 Task: Create Issue Issue0000000321 in Backlog  in Scrum Project Project0000000065 in Jira. Create Issue Issue0000000322 in Backlog  in Scrum Project Project0000000065 in Jira. Create Issue Issue0000000323 in Backlog  in Scrum Project Project0000000065 in Jira. Create Issue Issue0000000324 in Backlog  in Scrum Project Project0000000065 in Jira. Create Issue Issue0000000325 in Backlog  in Scrum Project Project0000000065 in Jira
Action: Mouse moved to (253, 67)
Screenshot: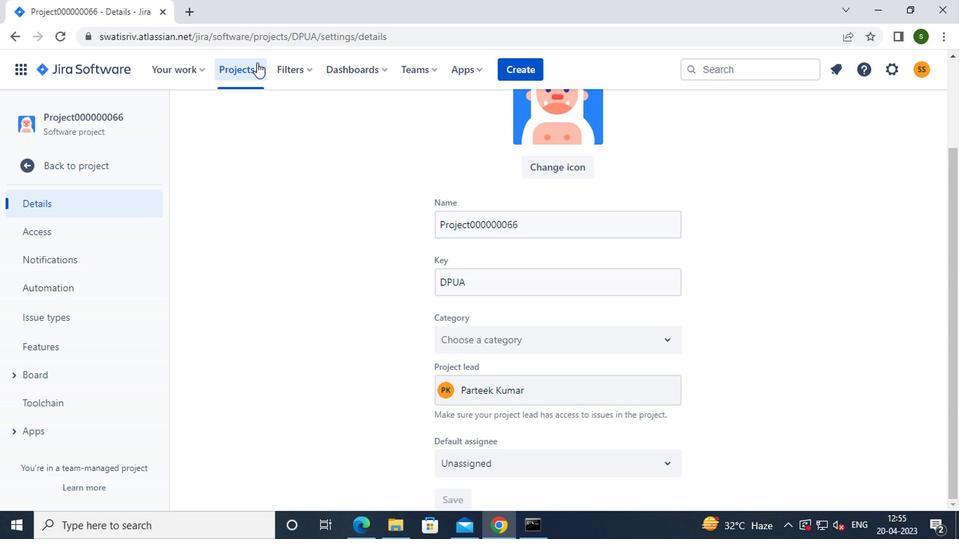 
Action: Mouse pressed left at (253, 67)
Screenshot: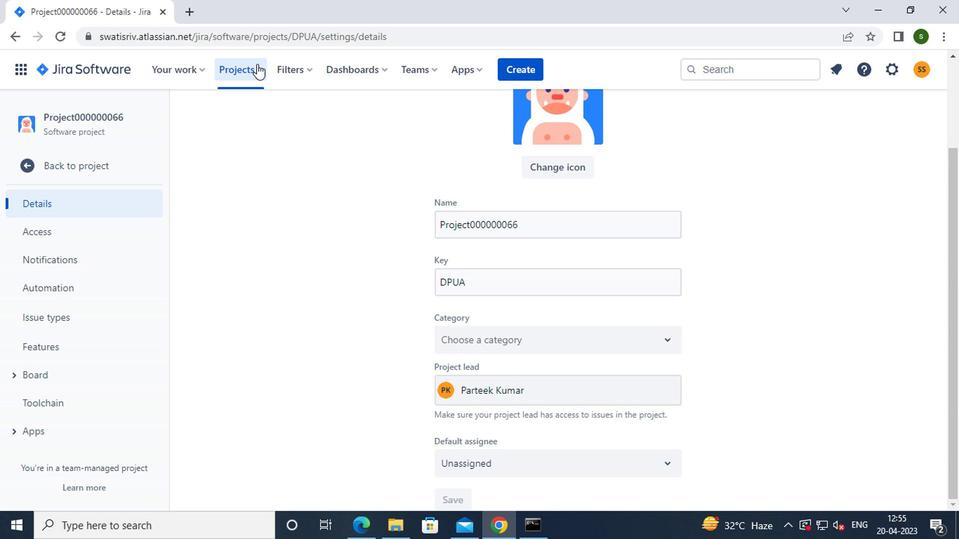 
Action: Mouse moved to (289, 166)
Screenshot: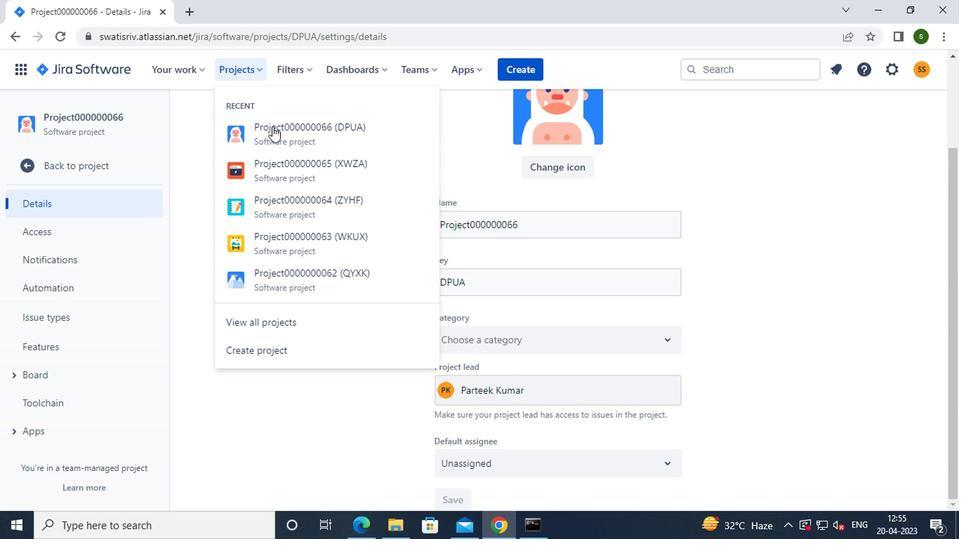 
Action: Mouse pressed left at (289, 166)
Screenshot: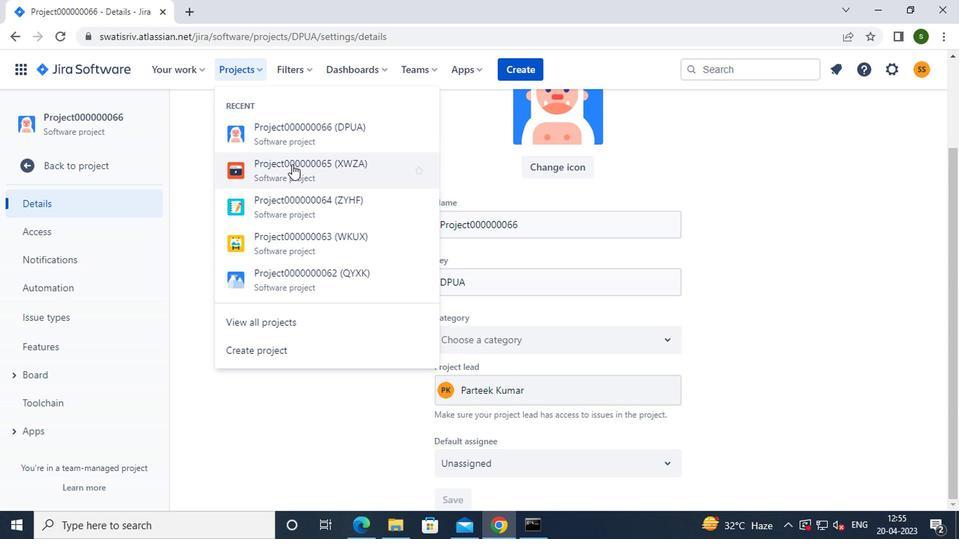 
Action: Mouse moved to (82, 224)
Screenshot: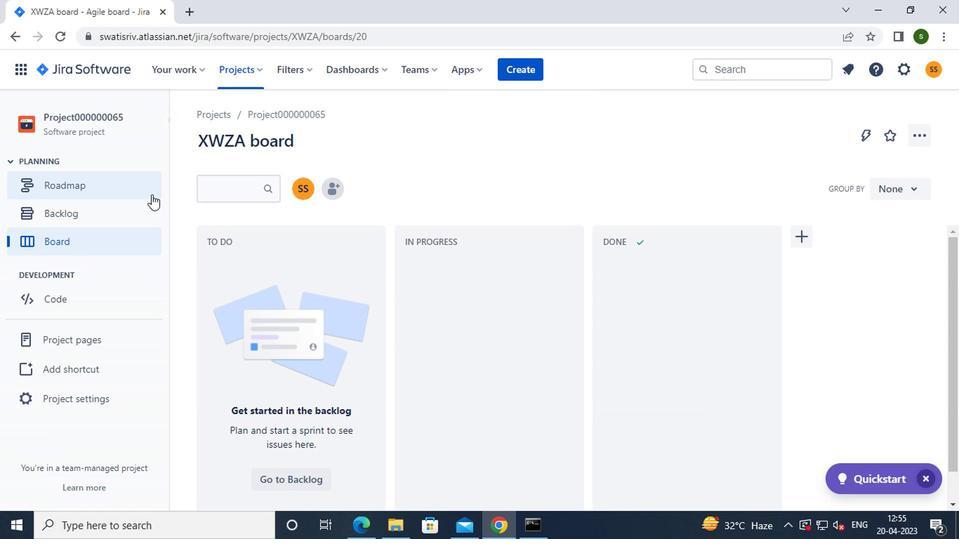 
Action: Mouse pressed left at (82, 224)
Screenshot: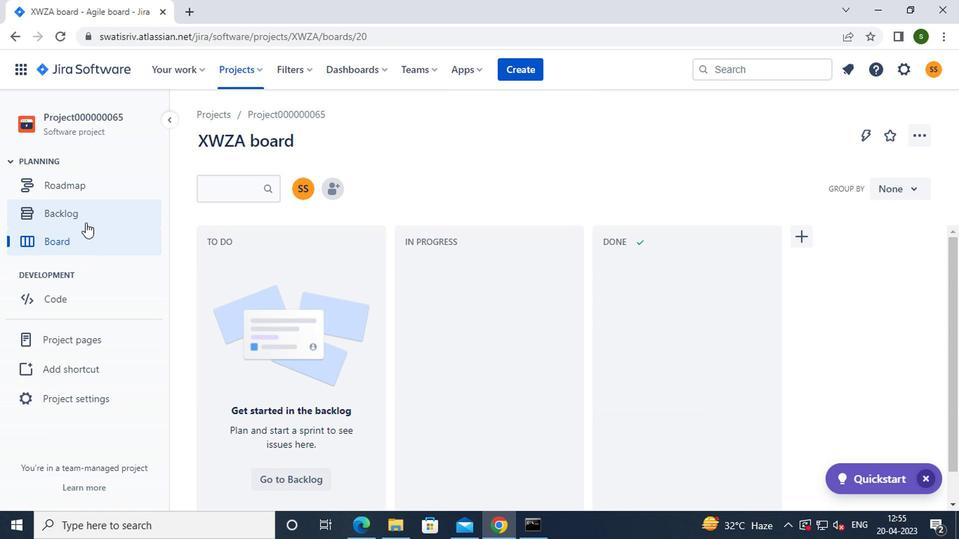 
Action: Mouse moved to (364, 443)
Screenshot: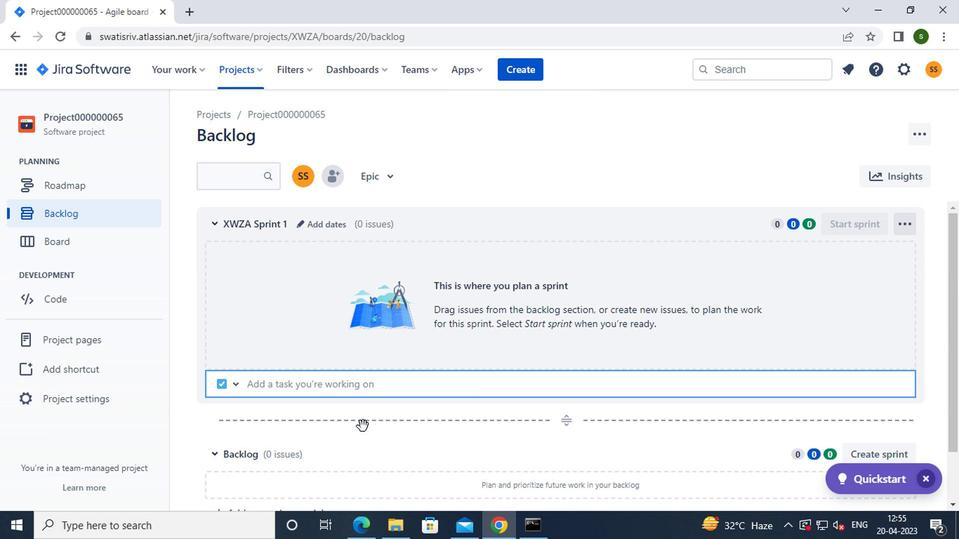 
Action: Mouse pressed left at (364, 443)
Screenshot: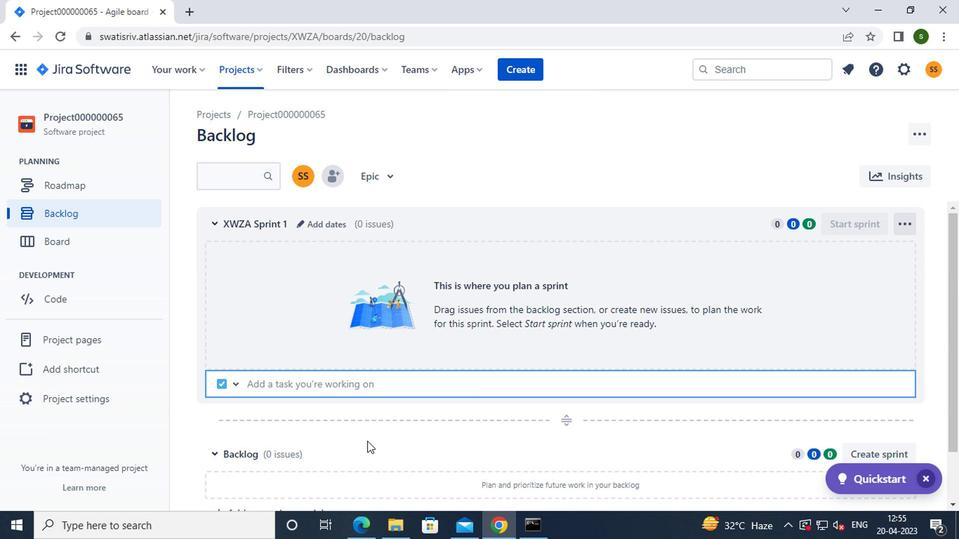 
Action: Mouse moved to (283, 387)
Screenshot: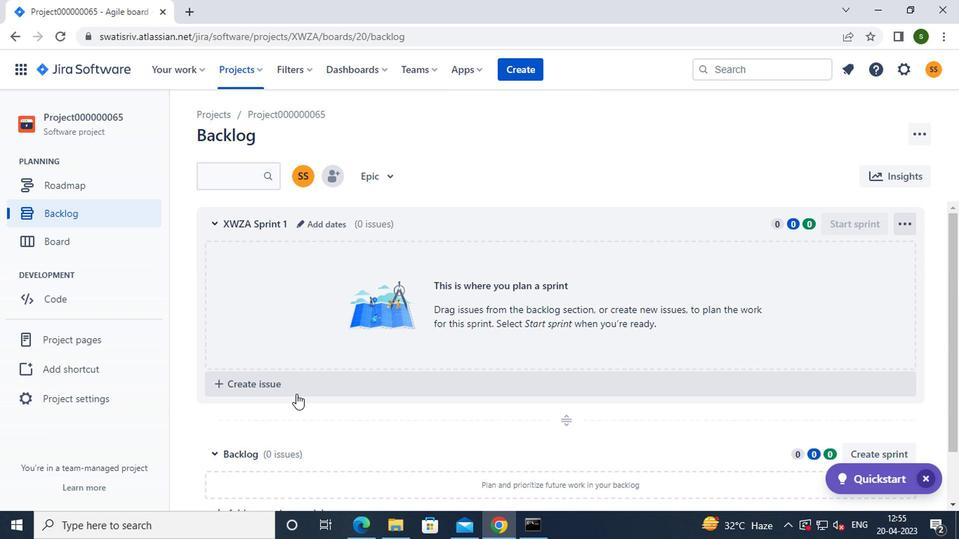
Action: Mouse pressed left at (283, 387)
Screenshot: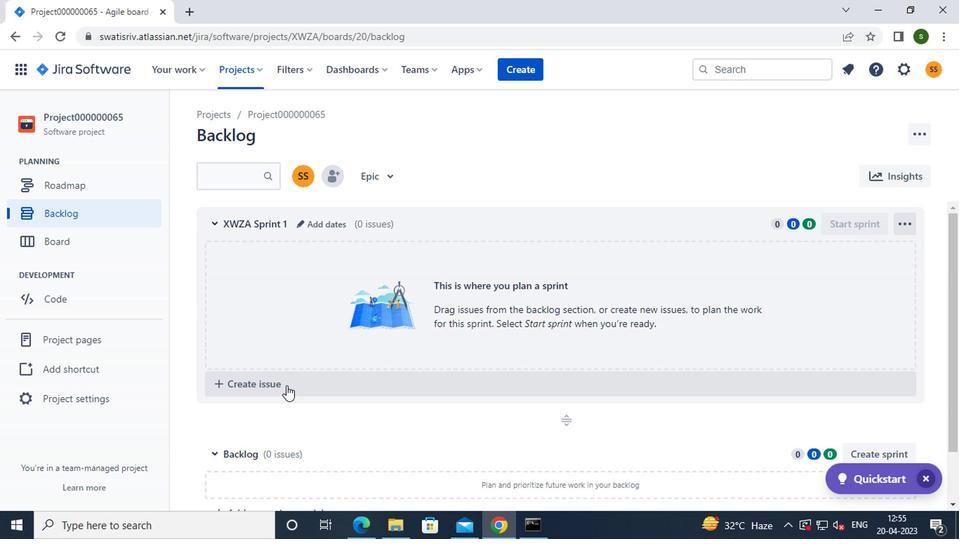 
Action: Mouse moved to (294, 386)
Screenshot: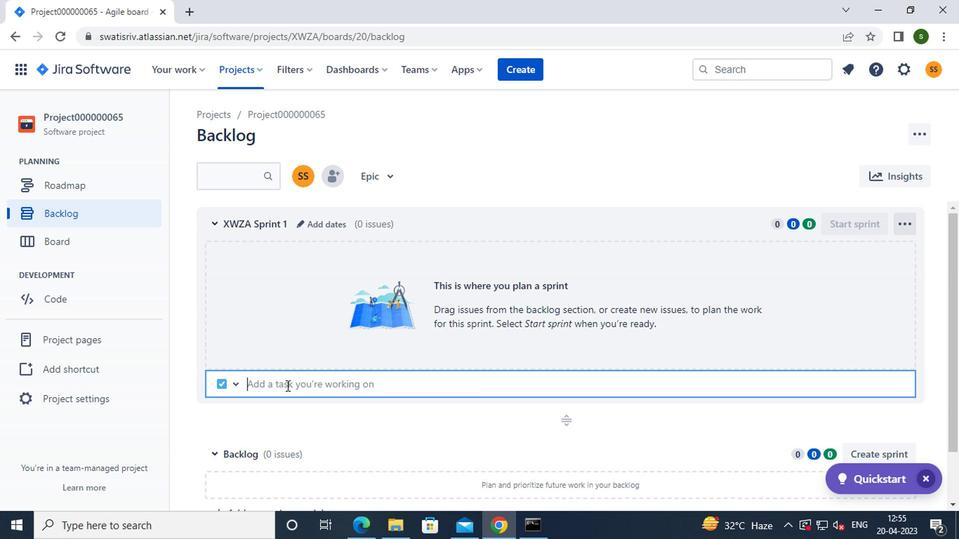 
Action: Key pressed i<Key.caps_lock>ssue0000000321
Screenshot: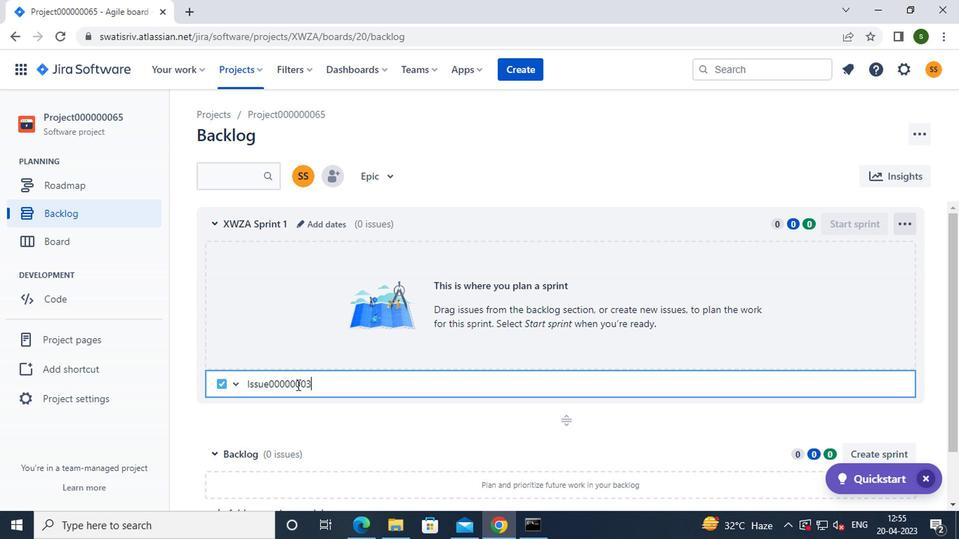 
Action: Mouse moved to (576, 401)
Screenshot: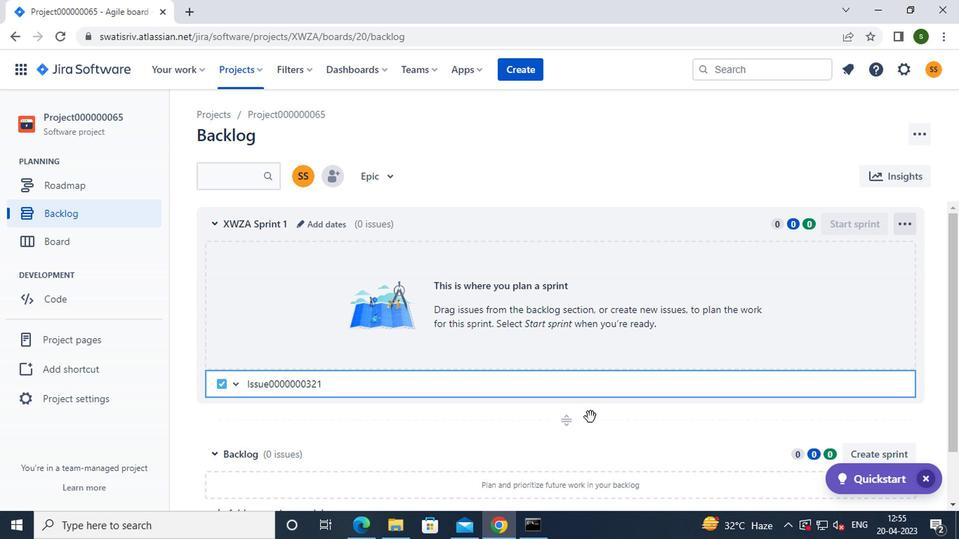 
Action: Key pressed <Key.enter>
Screenshot: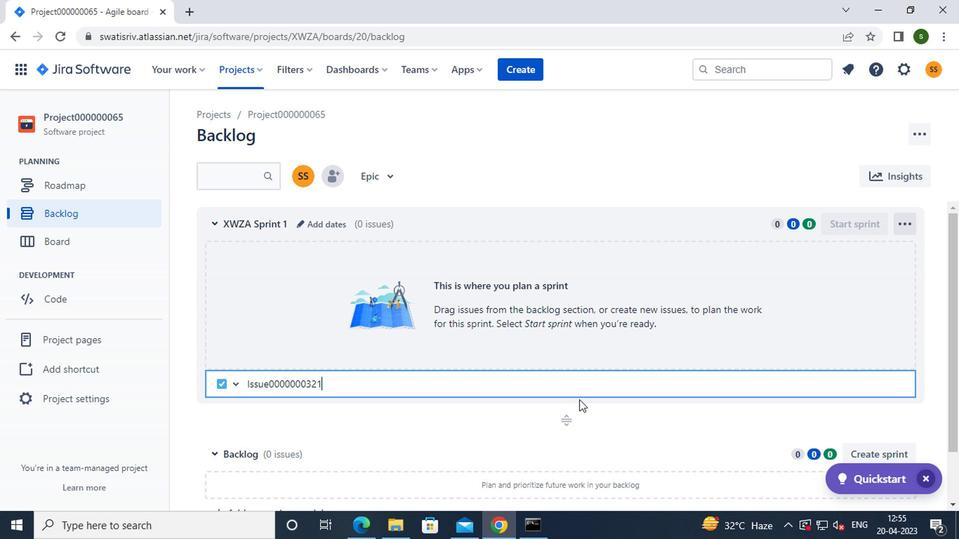 
Action: Mouse moved to (890, 254)
Screenshot: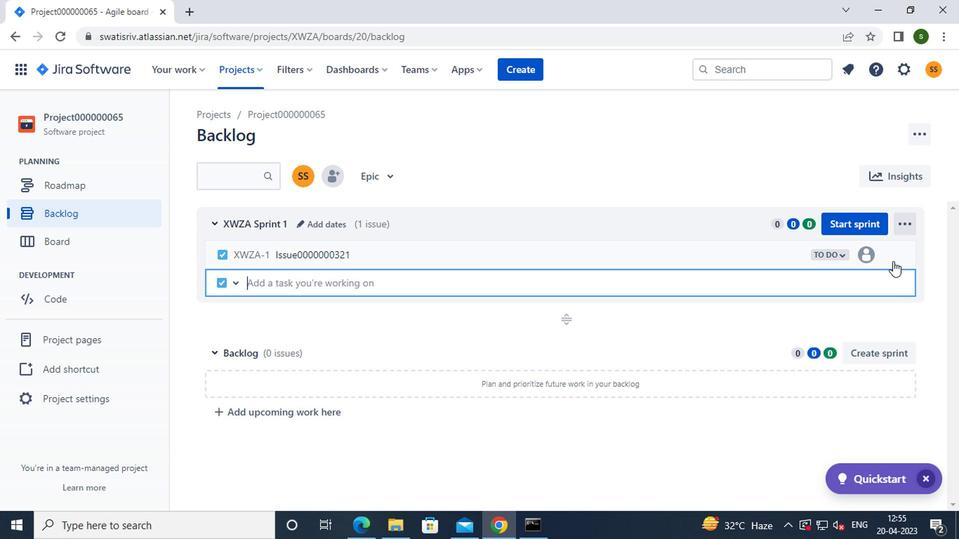 
Action: Mouse pressed left at (890, 254)
Screenshot: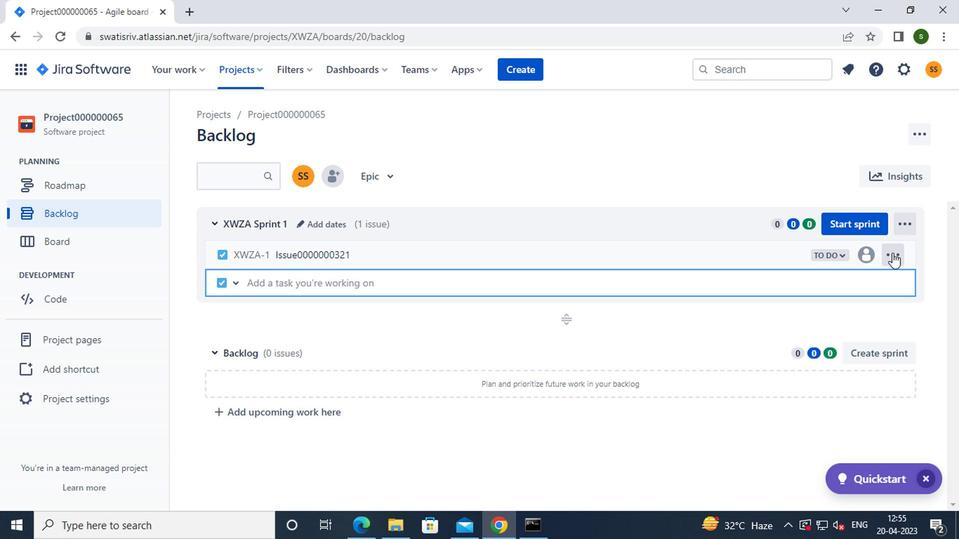 
Action: Mouse moved to (851, 441)
Screenshot: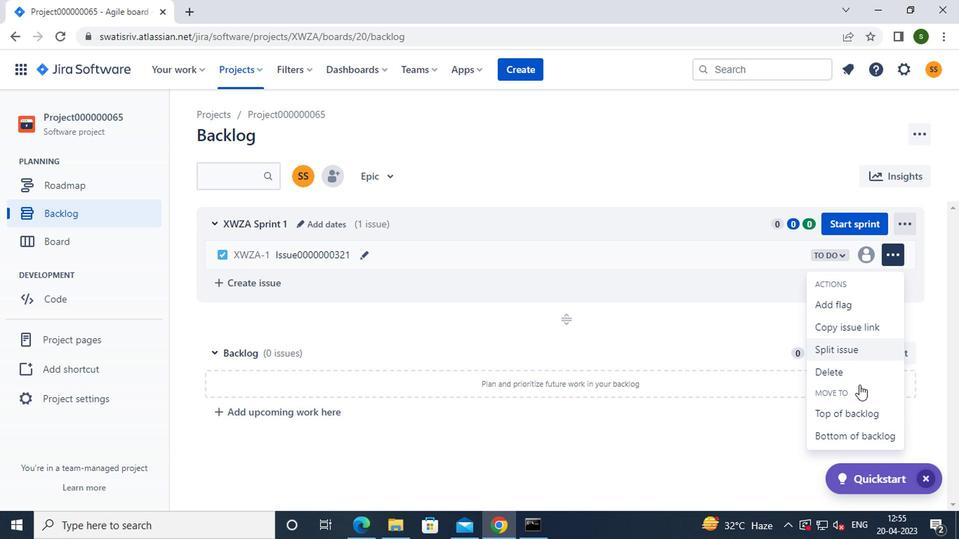 
Action: Mouse pressed left at (851, 441)
Screenshot: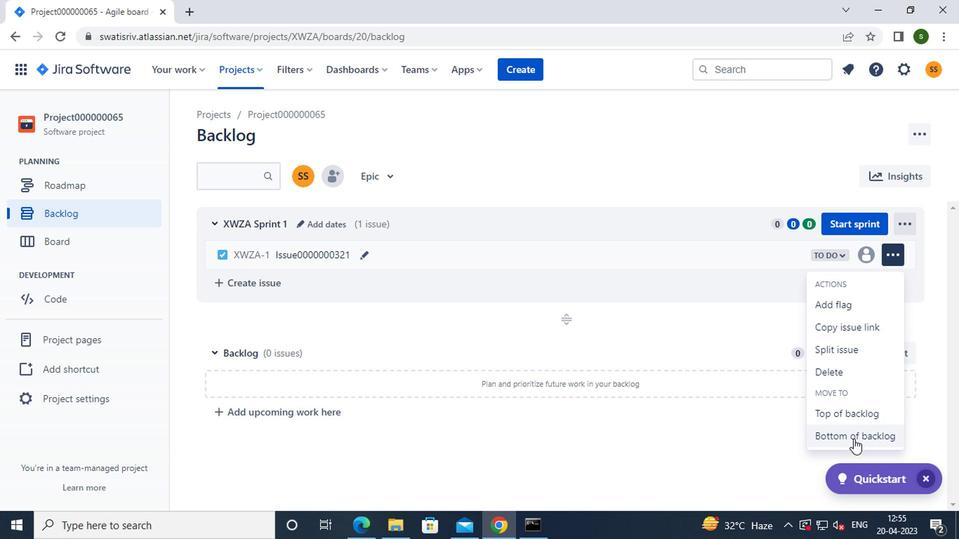 
Action: Mouse moved to (611, 410)
Screenshot: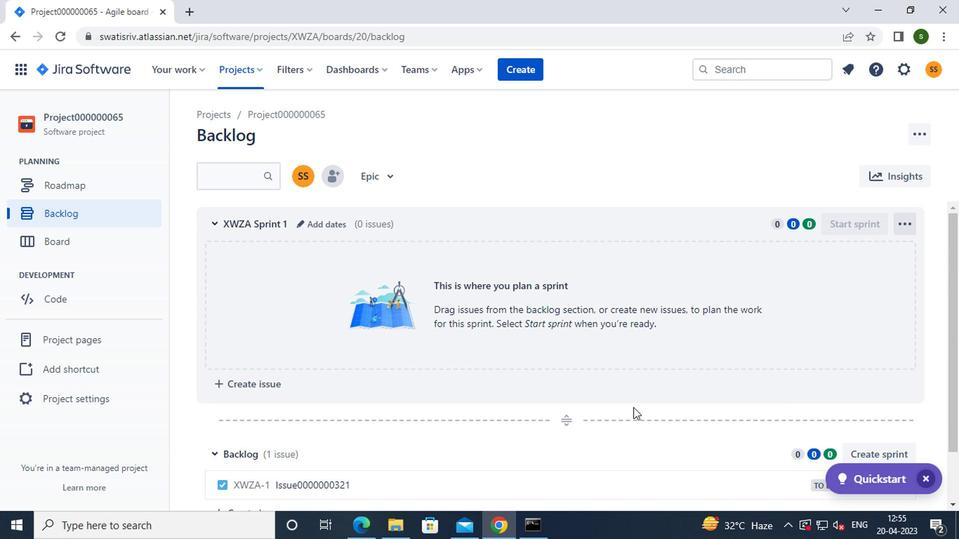 
Action: Mouse scrolled (611, 410) with delta (0, 0)
Screenshot: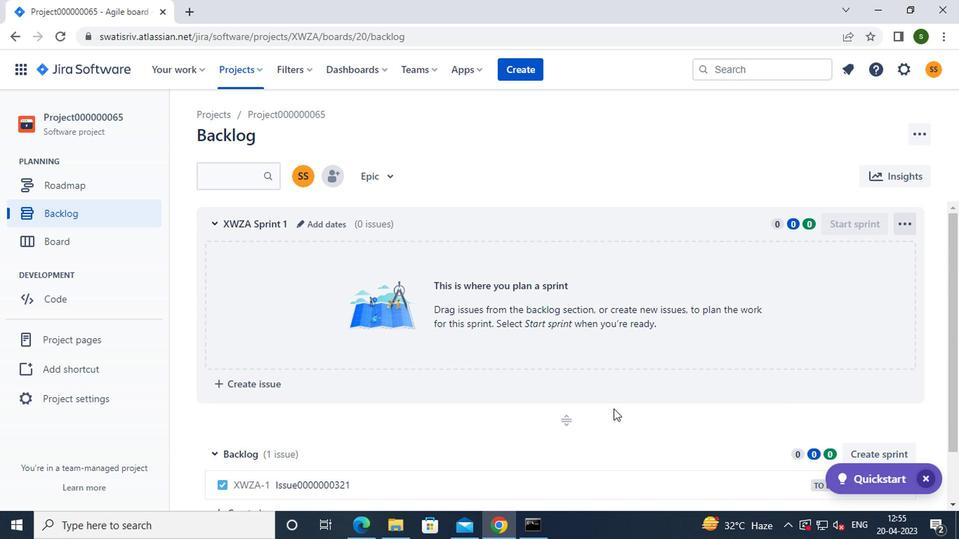
Action: Mouse scrolled (611, 410) with delta (0, 0)
Screenshot: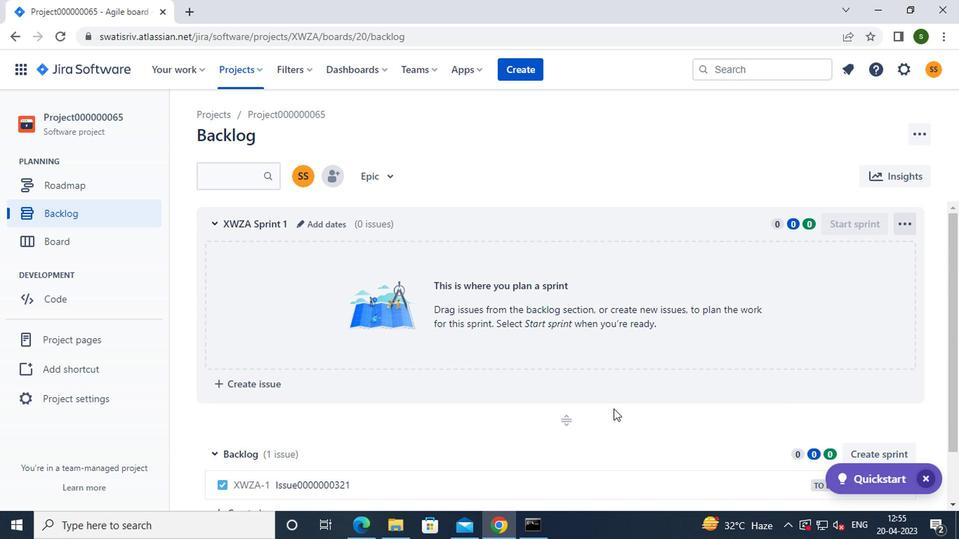 
Action: Mouse moved to (367, 448)
Screenshot: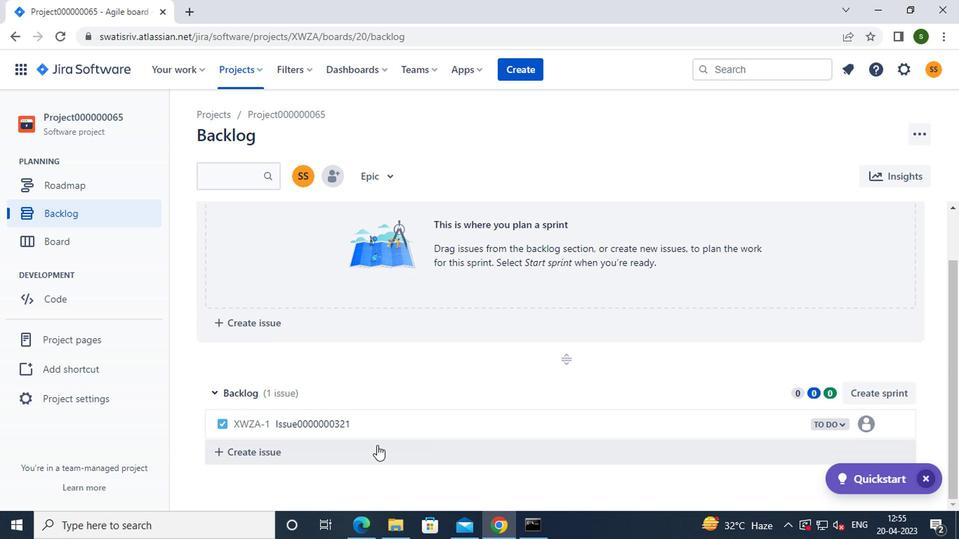 
Action: Mouse pressed left at (367, 448)
Screenshot: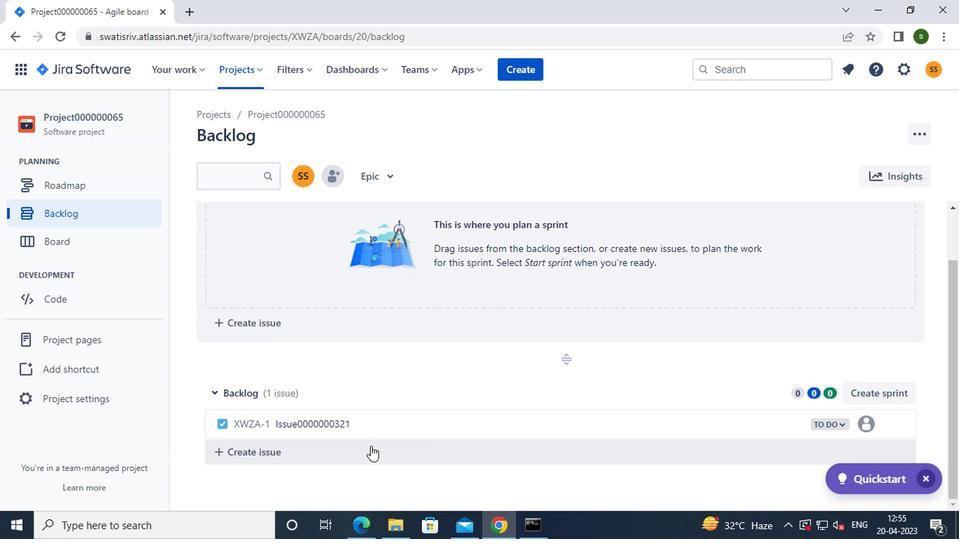 
Action: Mouse moved to (366, 447)
Screenshot: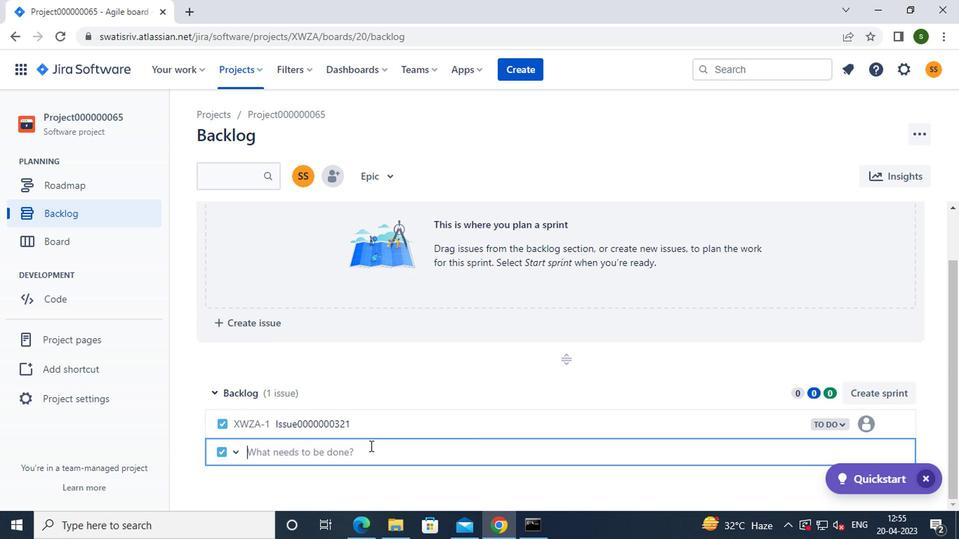 
Action: Key pressed <Key.caps_lock>i<Key.caps_lock>ssue0000000322<Key.enter><Key.caps_lock>i<Key.caps_lock>ssue0000000323<Key.enter><Key.caps_lock>i<Key.caps_lock>ssue0000000324<Key.enter>
Screenshot: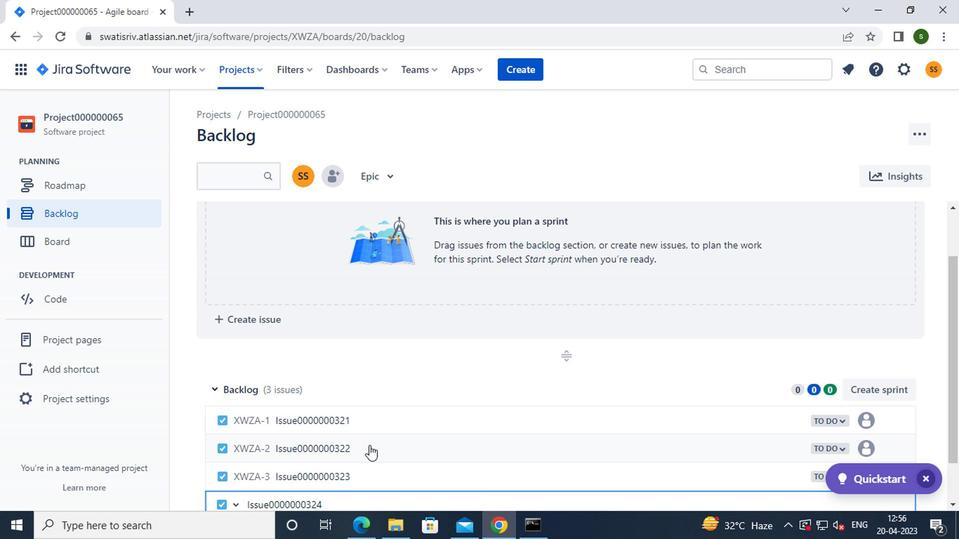 
Action: Mouse scrolled (366, 446) with delta (0, 0)
Screenshot: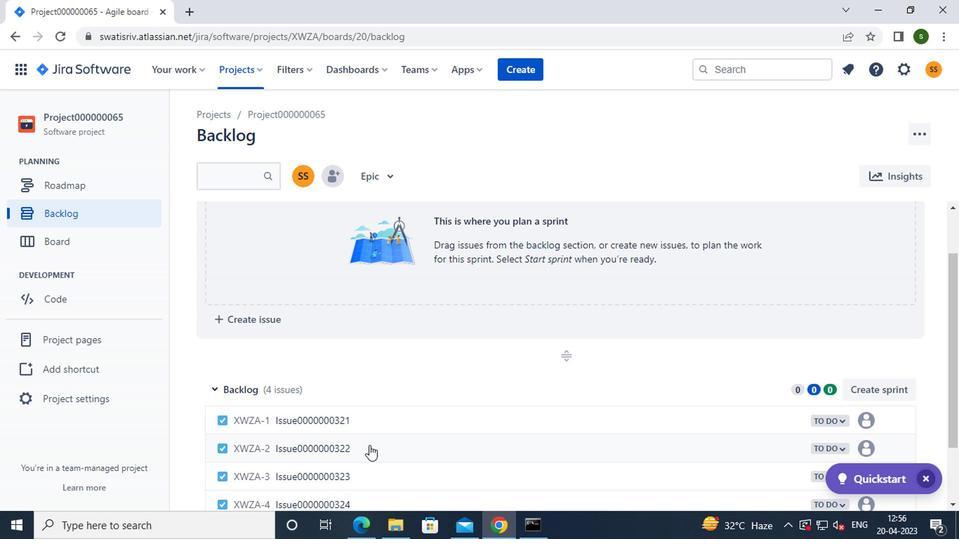 
Action: Mouse moved to (337, 443)
Screenshot: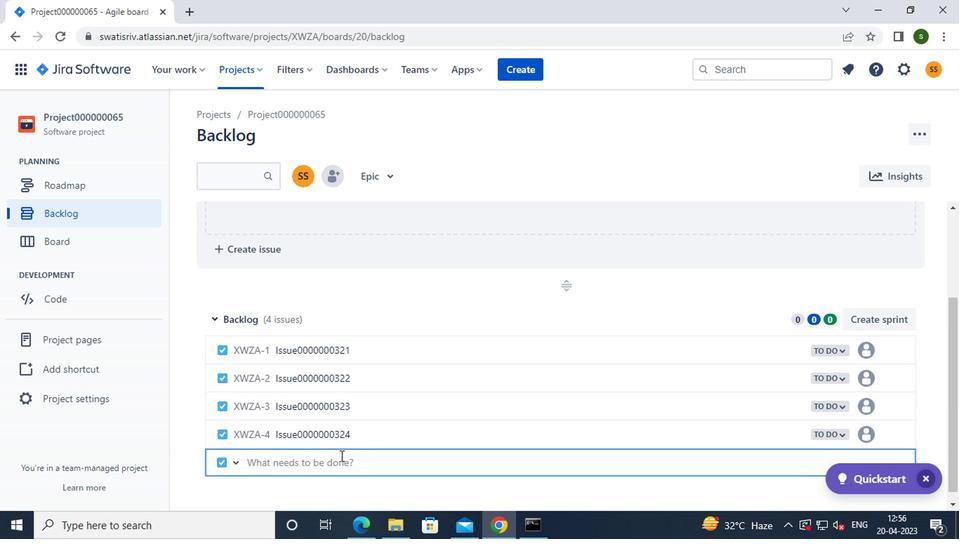 
Action: Key pressed <Key.caps_lock>i<Key.caps_lock>ssue0000000325<Key.enter><Key.f8>
Screenshot: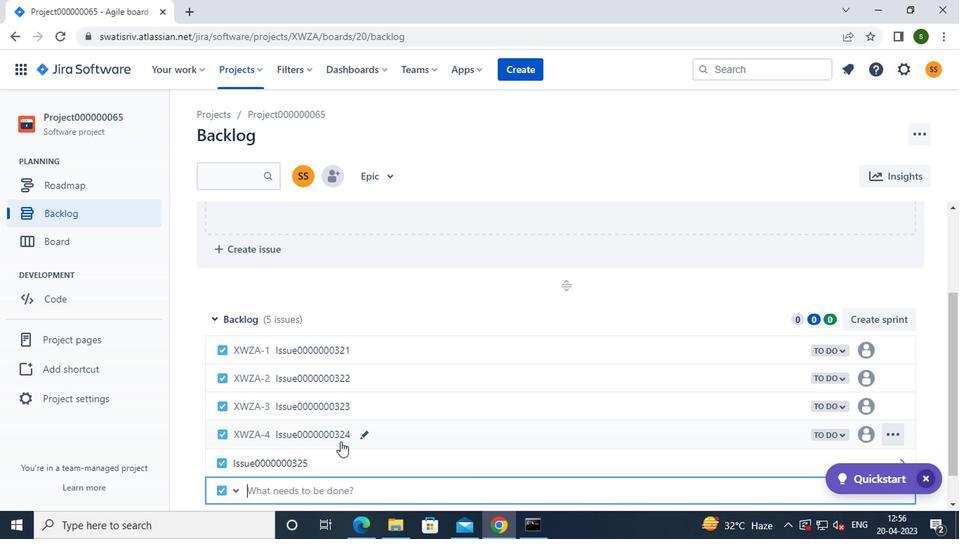 
